 Task: Add the second listing to your favorites.
Action: Mouse moved to (454, 191)
Screenshot: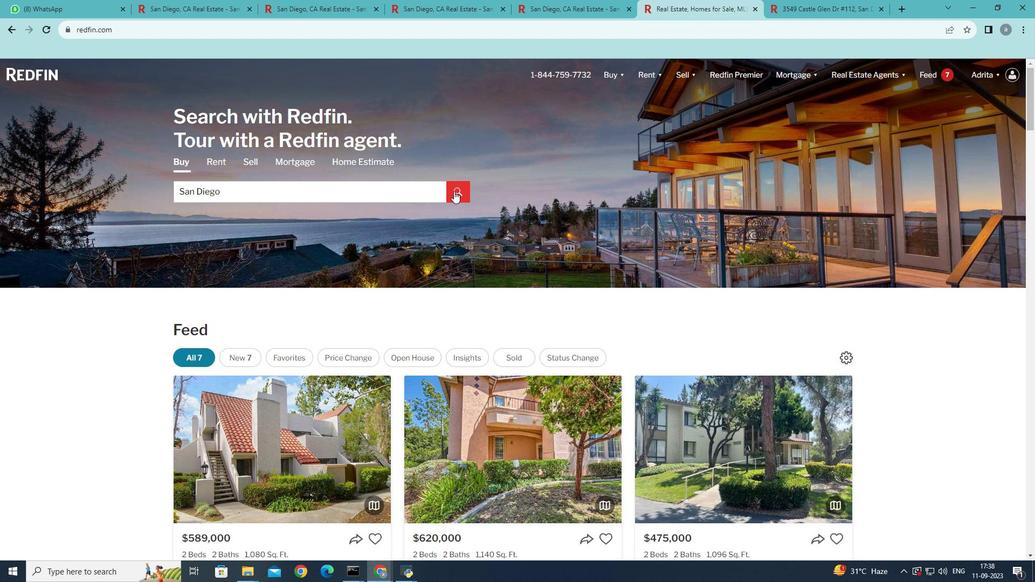 
Action: Mouse pressed left at (454, 191)
Screenshot: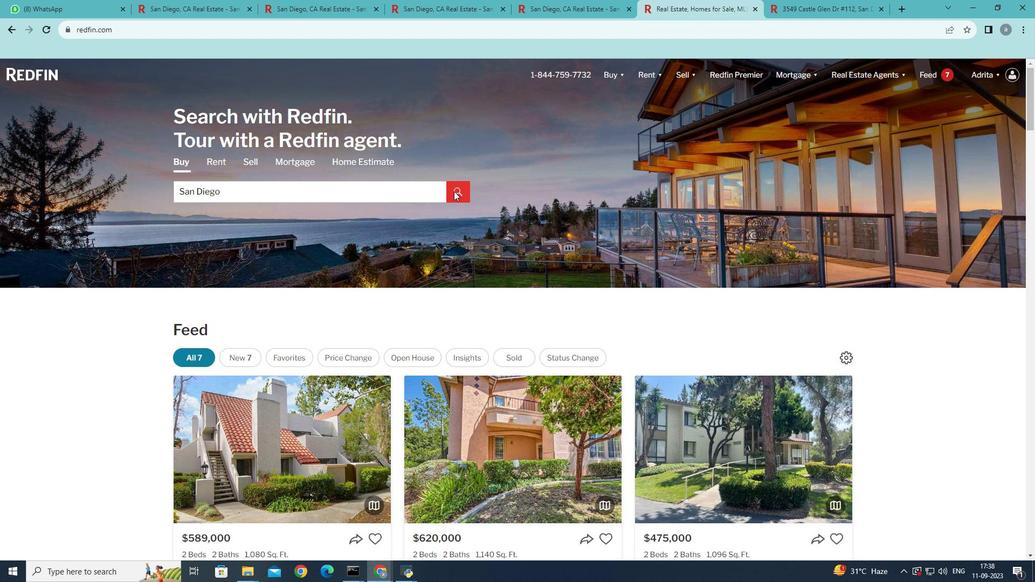 
Action: Mouse moved to (1007, 380)
Screenshot: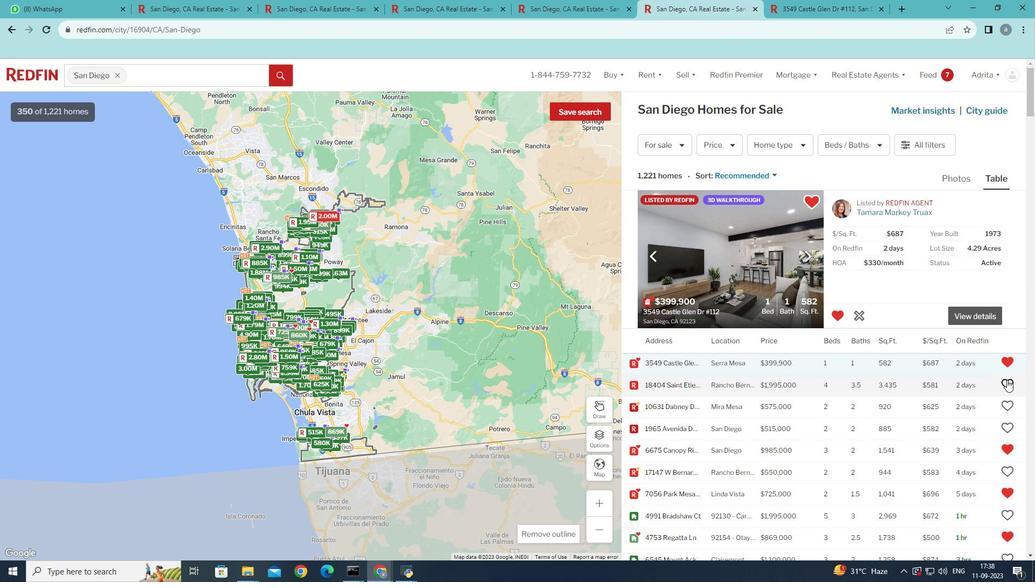 
Action: Mouse pressed left at (1007, 380)
Screenshot: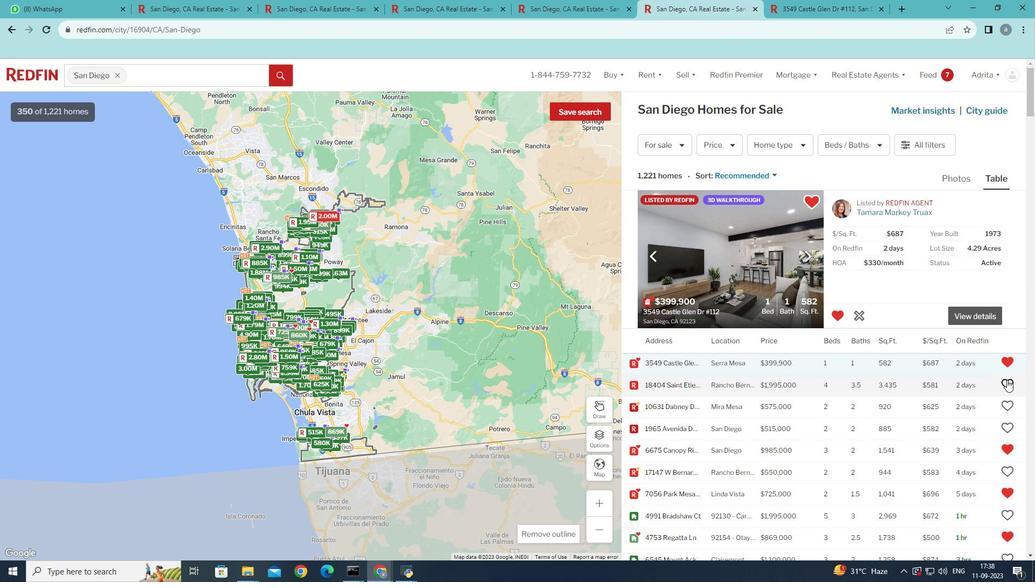 
Action: Mouse moved to (807, 389)
Screenshot: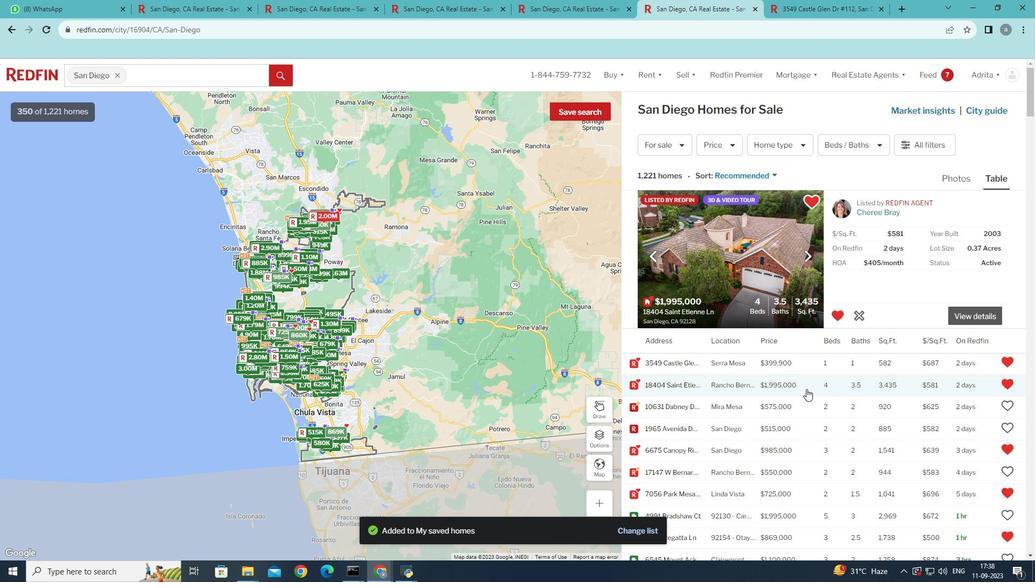 
Action: Mouse pressed left at (807, 389)
Screenshot: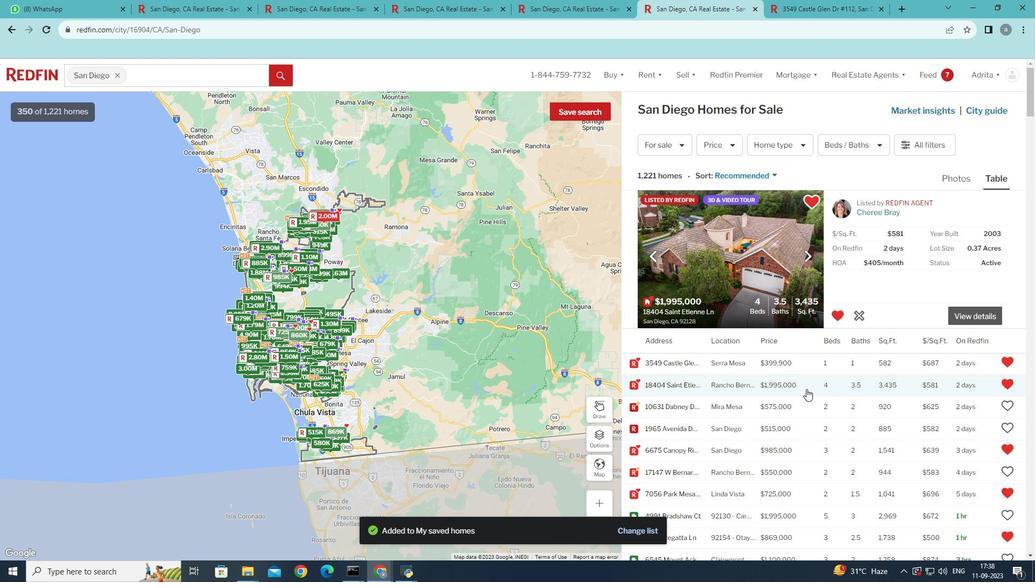 
Action: Mouse moved to (502, 364)
Screenshot: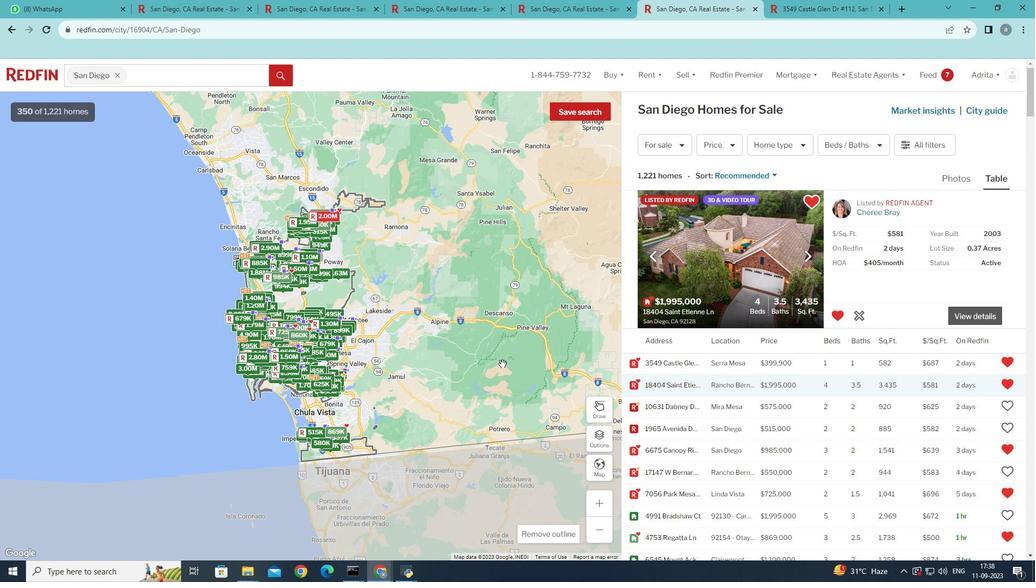 
